 Task: Look for products in the category "Lager" from Foster's only.
Action: Mouse moved to (946, 355)
Screenshot: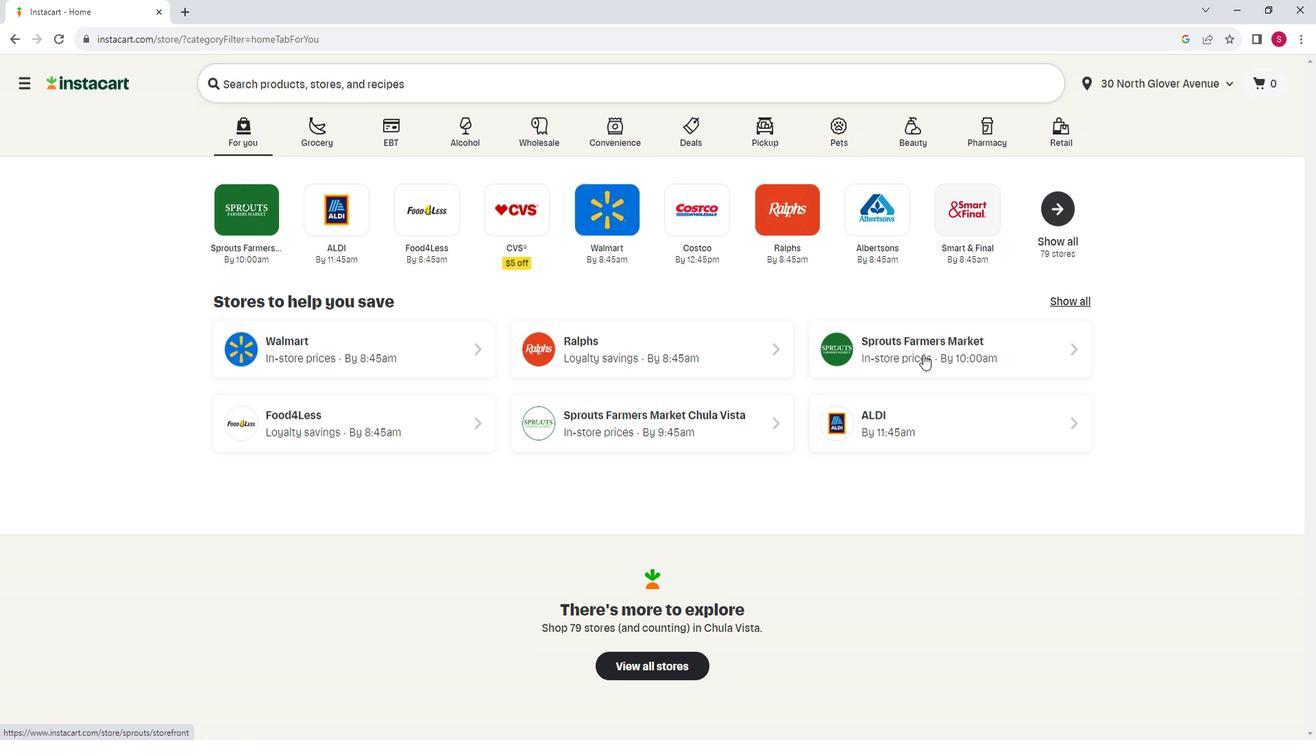 
Action: Mouse pressed left at (946, 355)
Screenshot: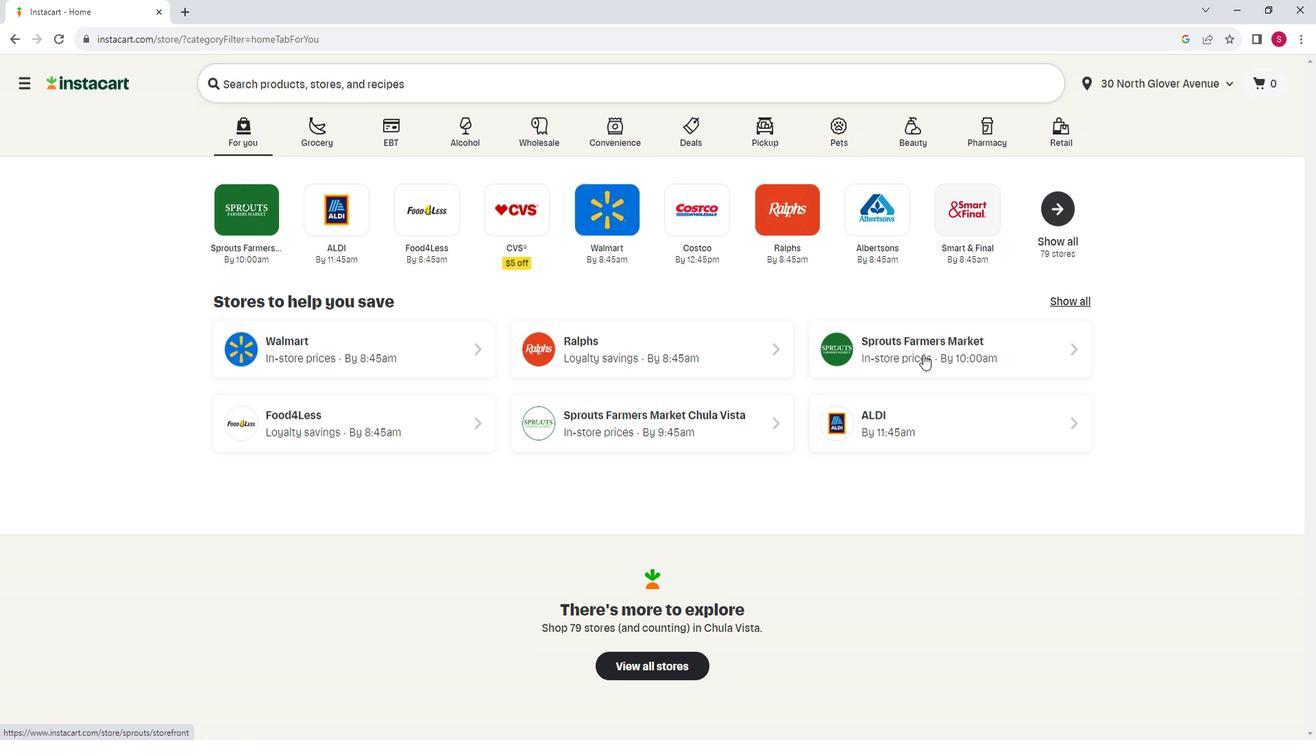 
Action: Mouse moved to (95, 523)
Screenshot: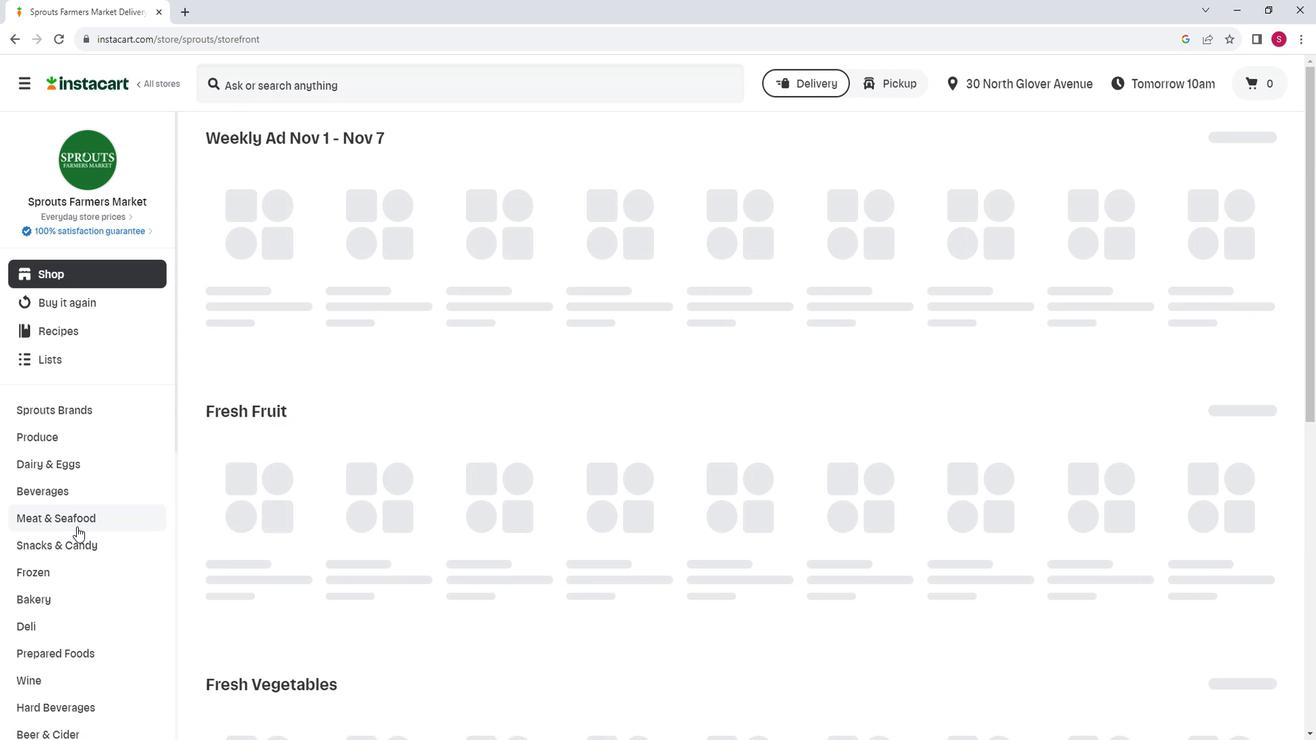 
Action: Mouse scrolled (95, 523) with delta (0, 0)
Screenshot: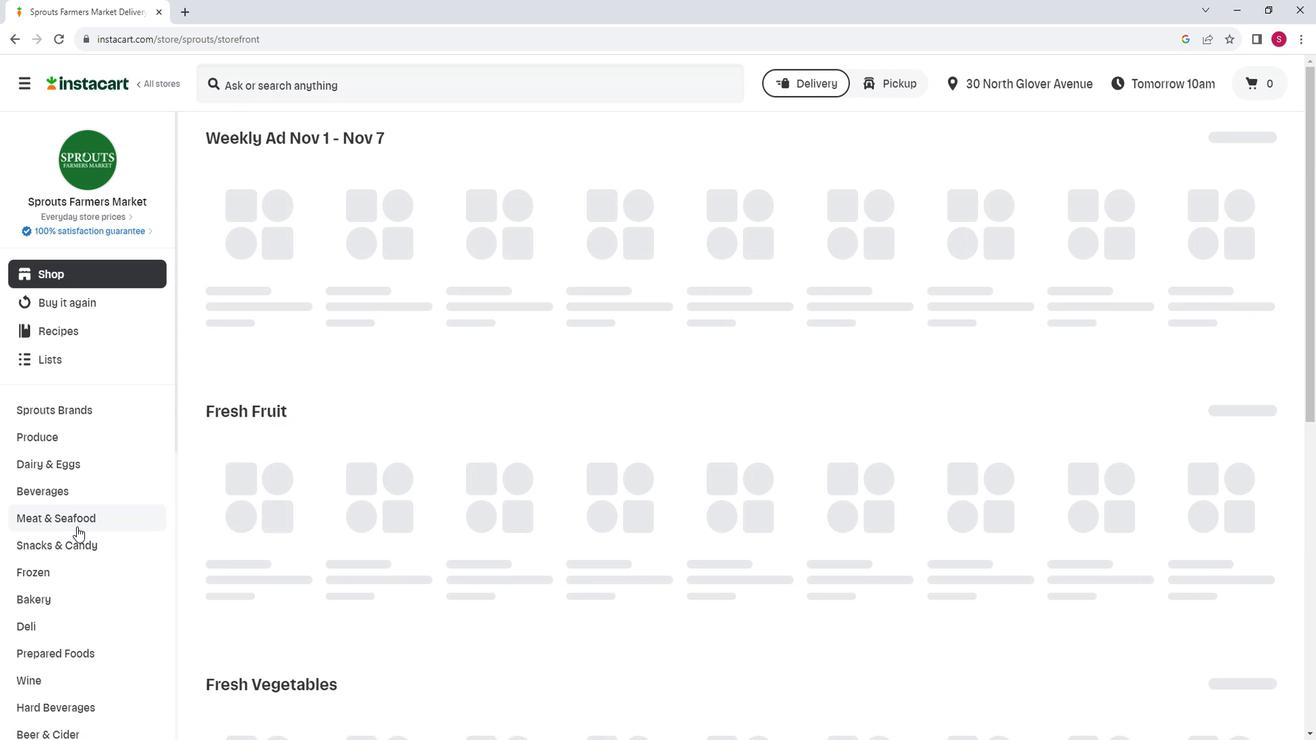 
Action: Mouse moved to (76, 652)
Screenshot: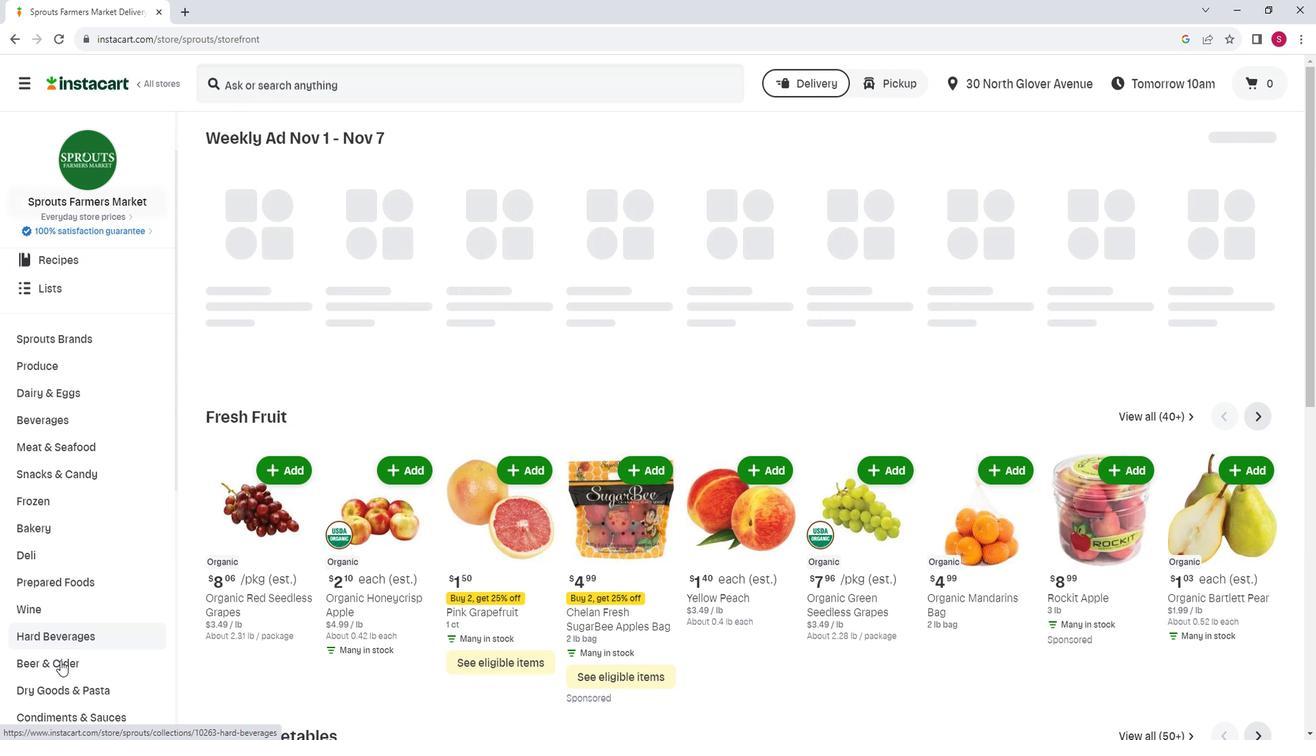 
Action: Mouse pressed left at (76, 652)
Screenshot: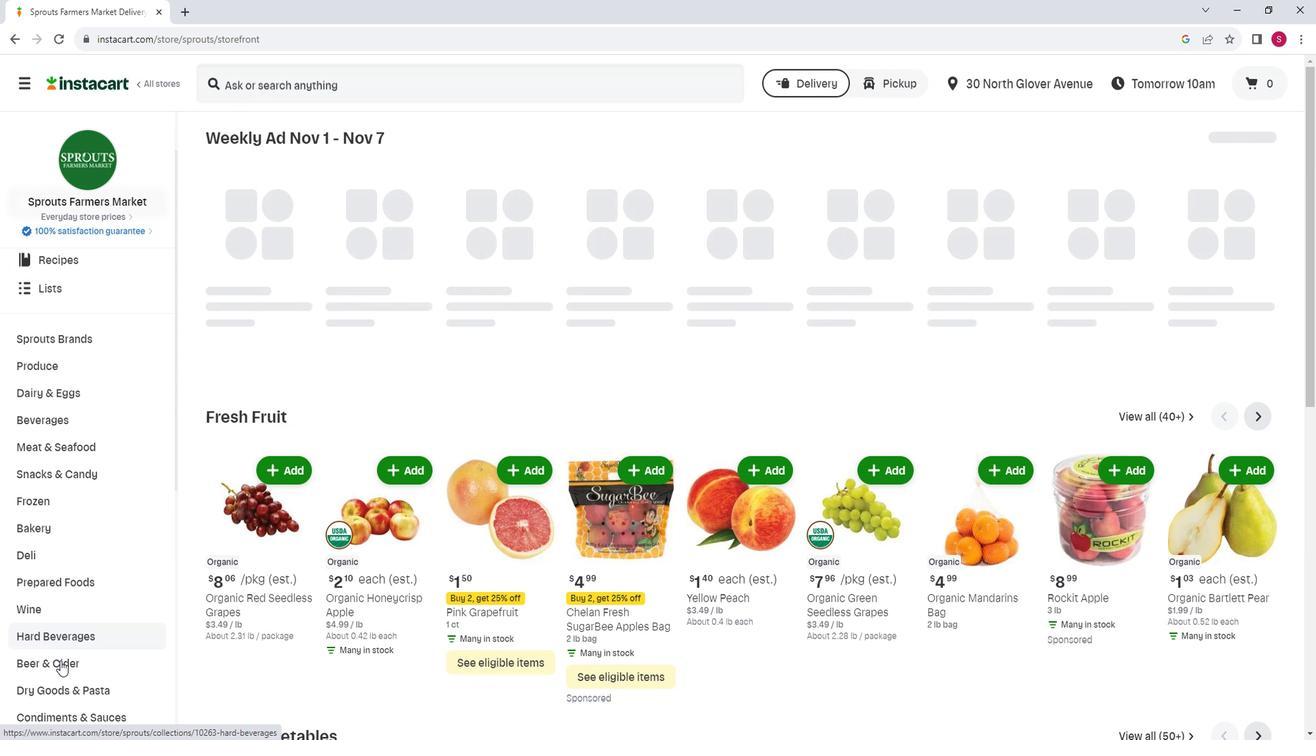 
Action: Mouse moved to (447, 189)
Screenshot: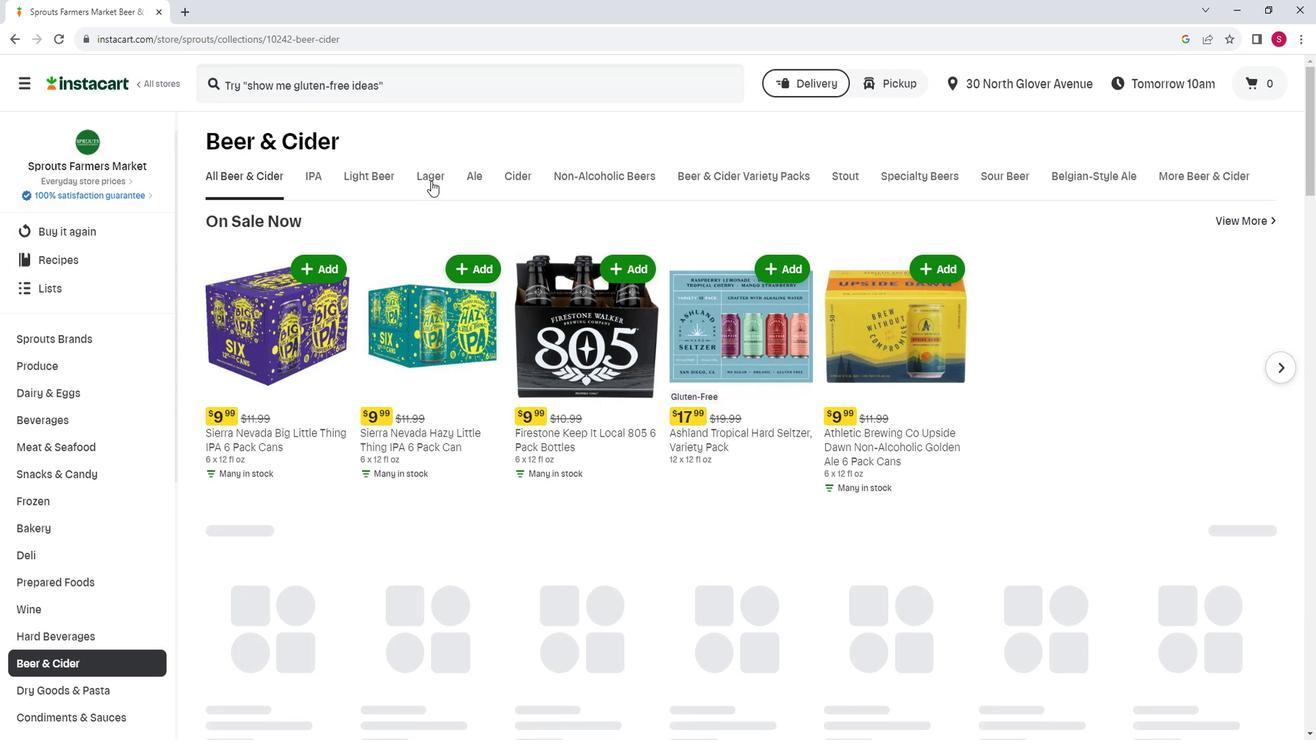 
Action: Mouse pressed left at (447, 189)
Screenshot: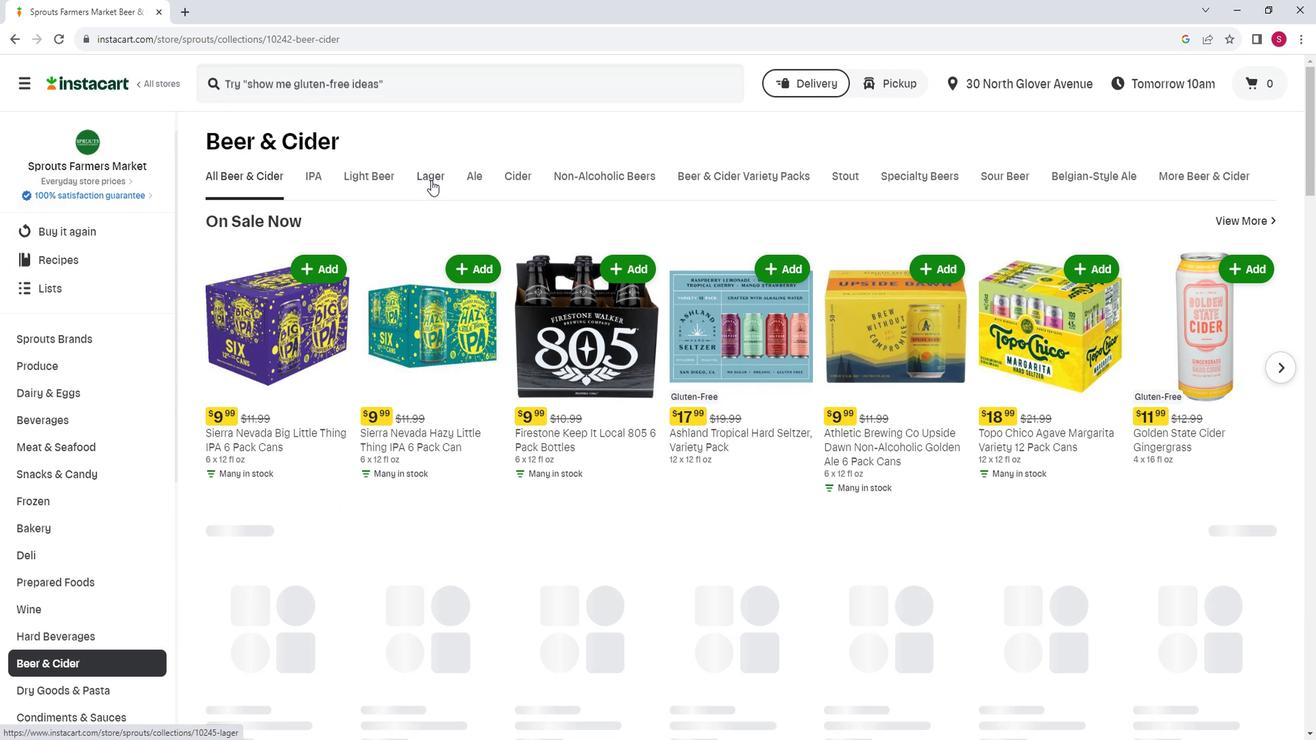 
Action: Mouse moved to (345, 235)
Screenshot: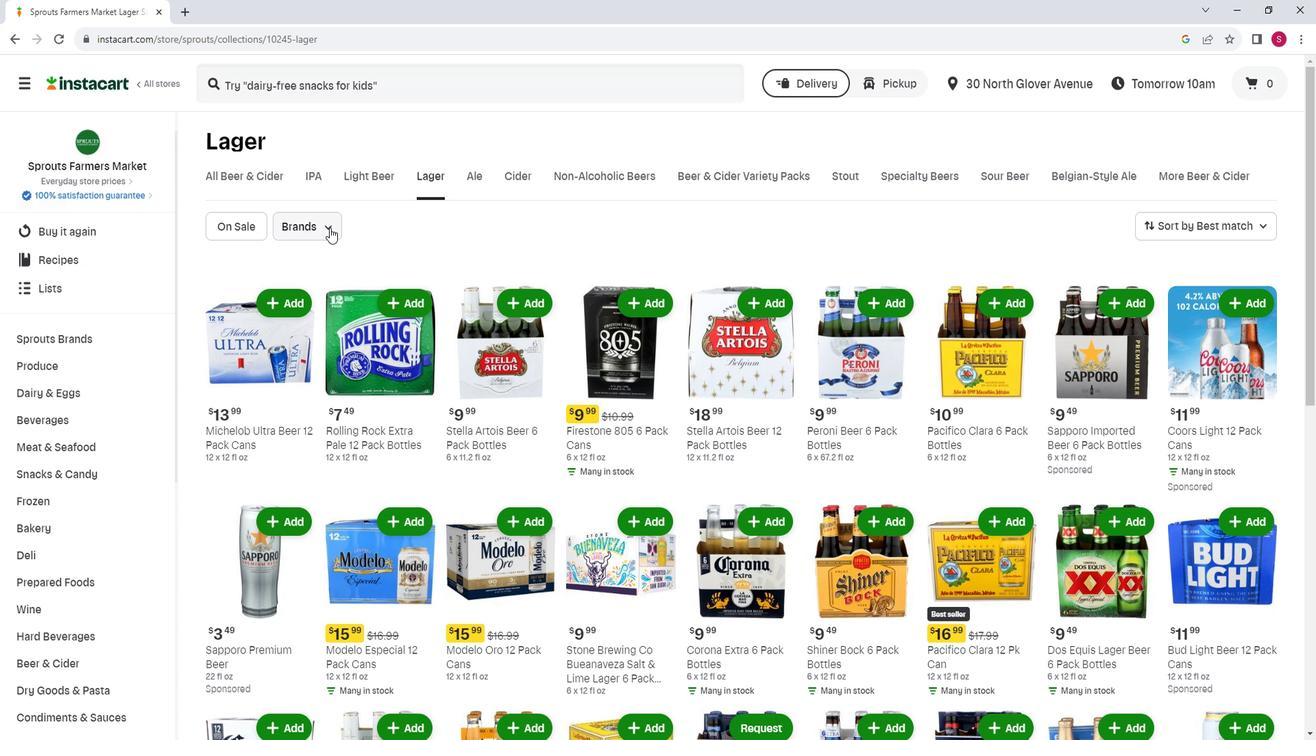 
Action: Mouse pressed left at (345, 235)
Screenshot: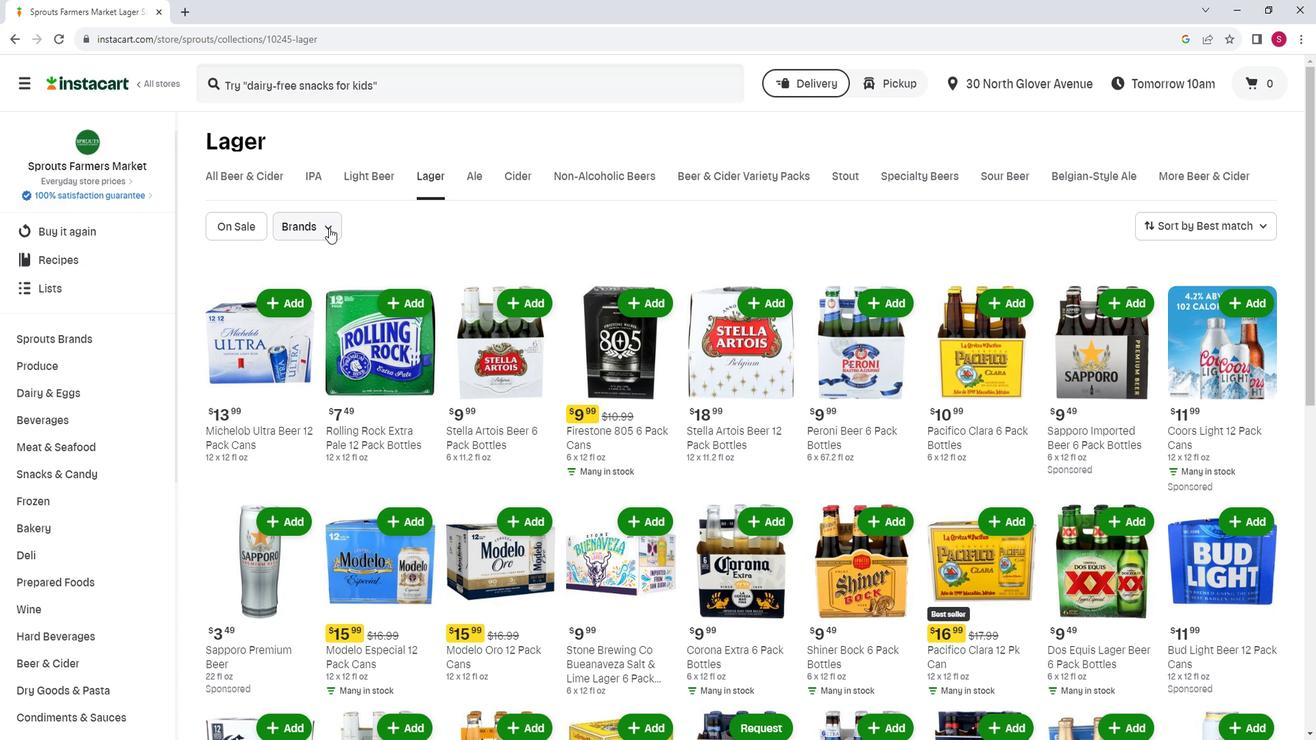 
Action: Mouse moved to (367, 287)
Screenshot: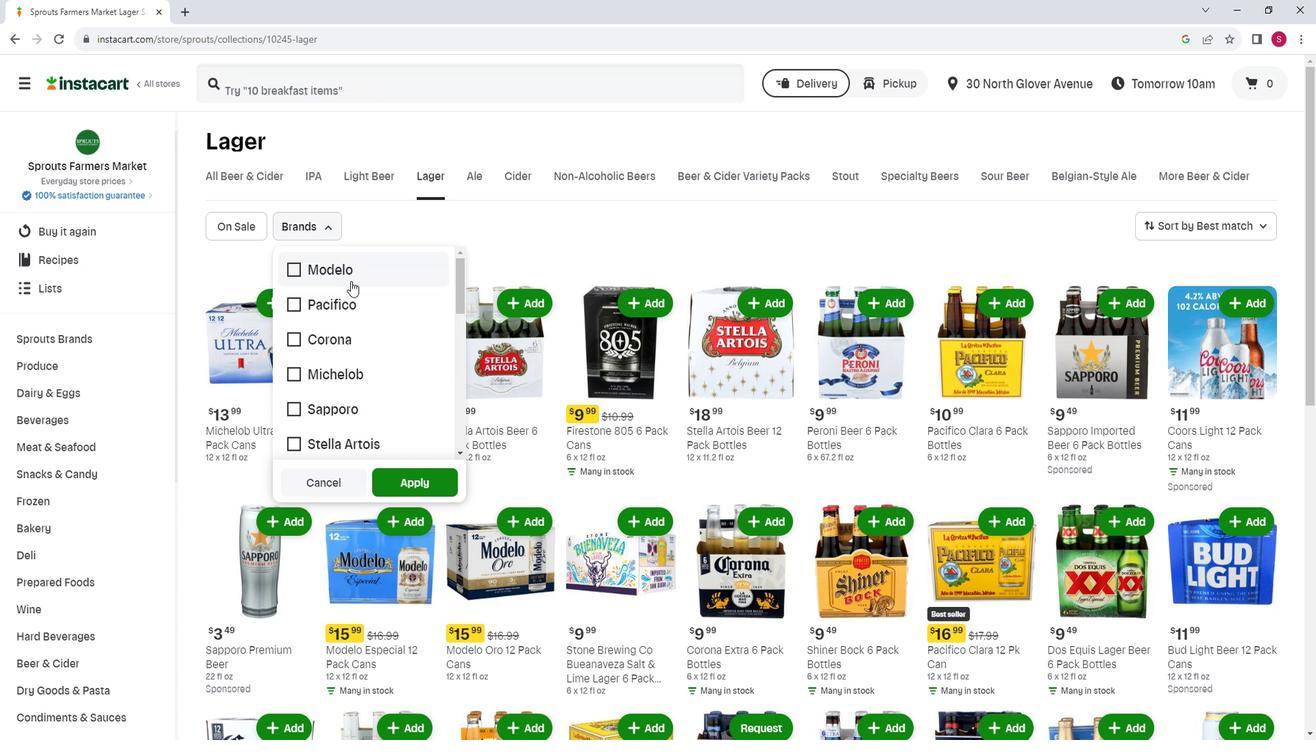 
Action: Mouse scrolled (367, 286) with delta (0, 0)
Screenshot: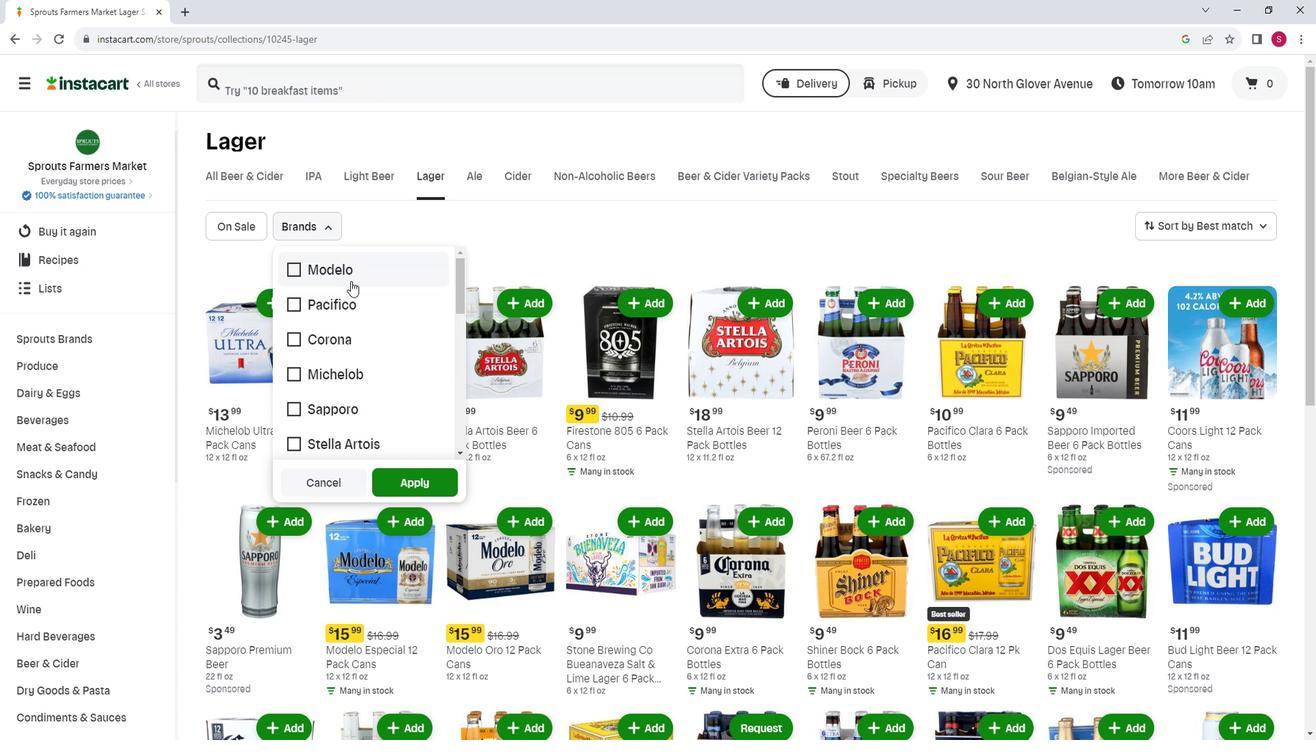 
Action: Mouse moved to (368, 288)
Screenshot: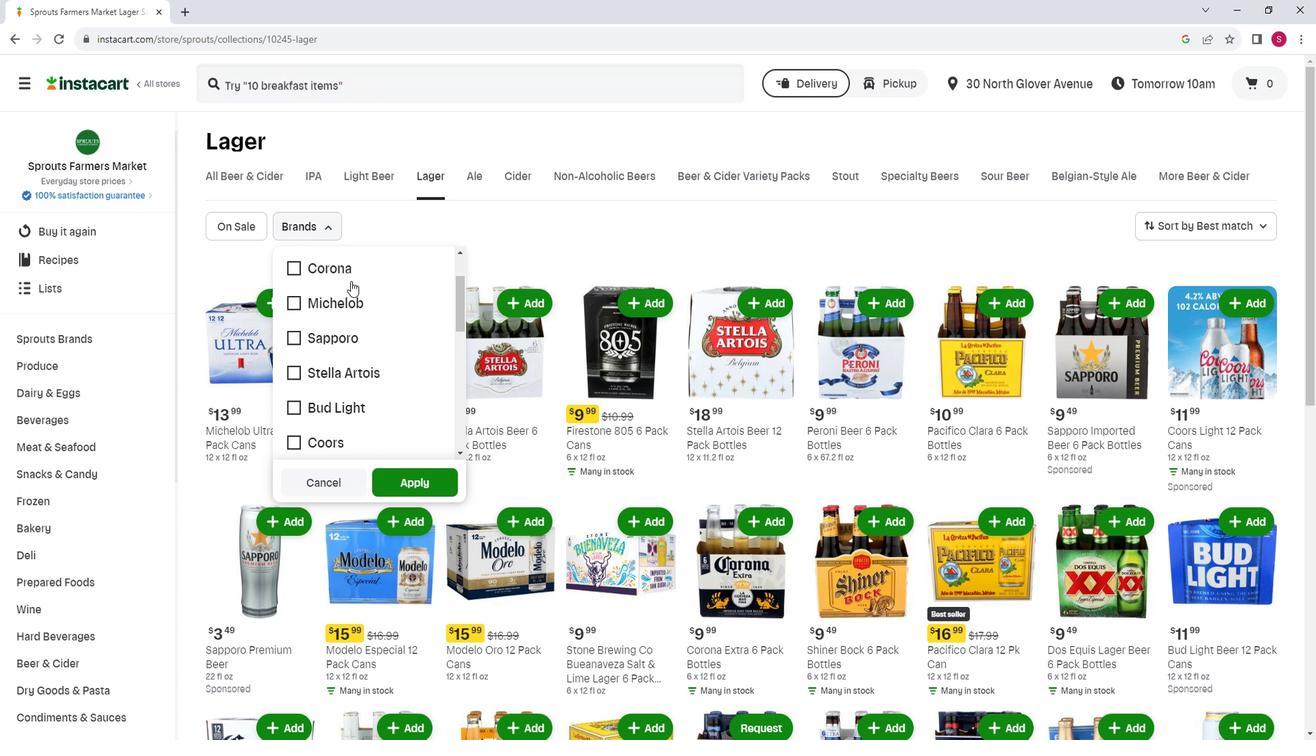 
Action: Mouse scrolled (368, 288) with delta (0, 0)
Screenshot: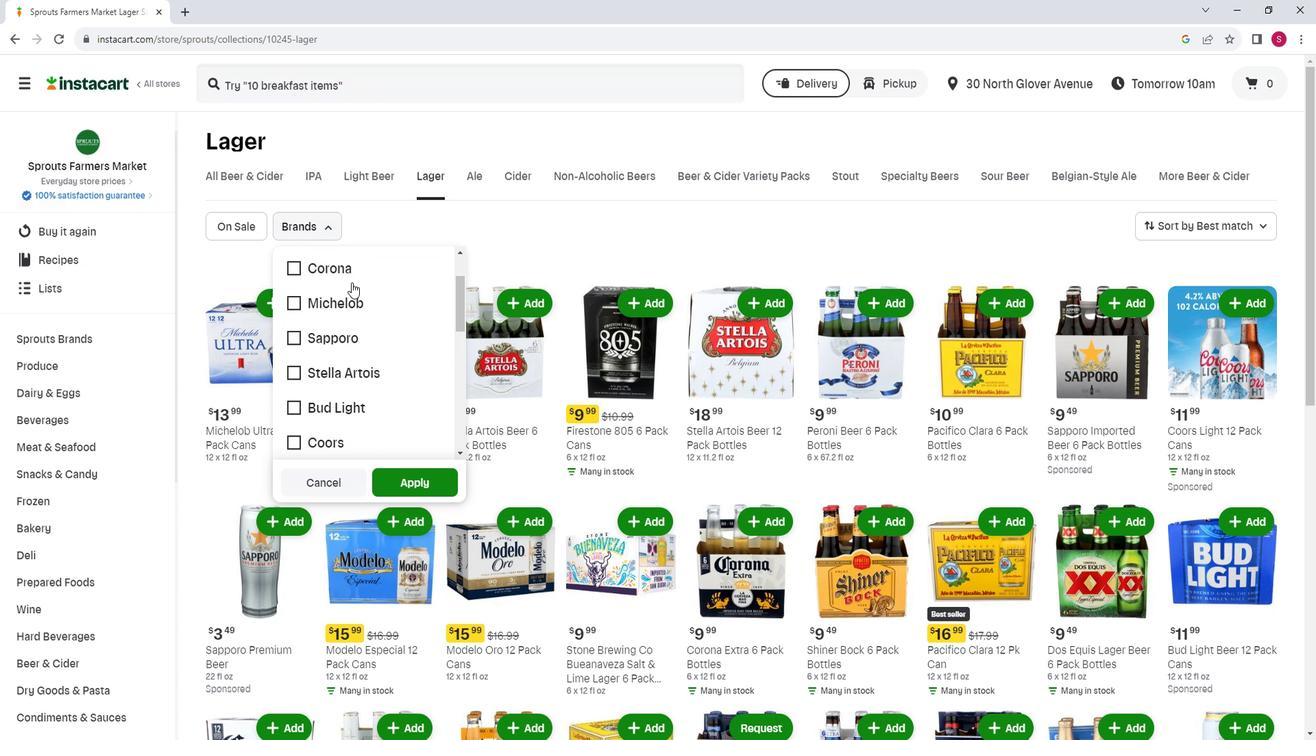 
Action: Mouse scrolled (368, 288) with delta (0, 0)
Screenshot: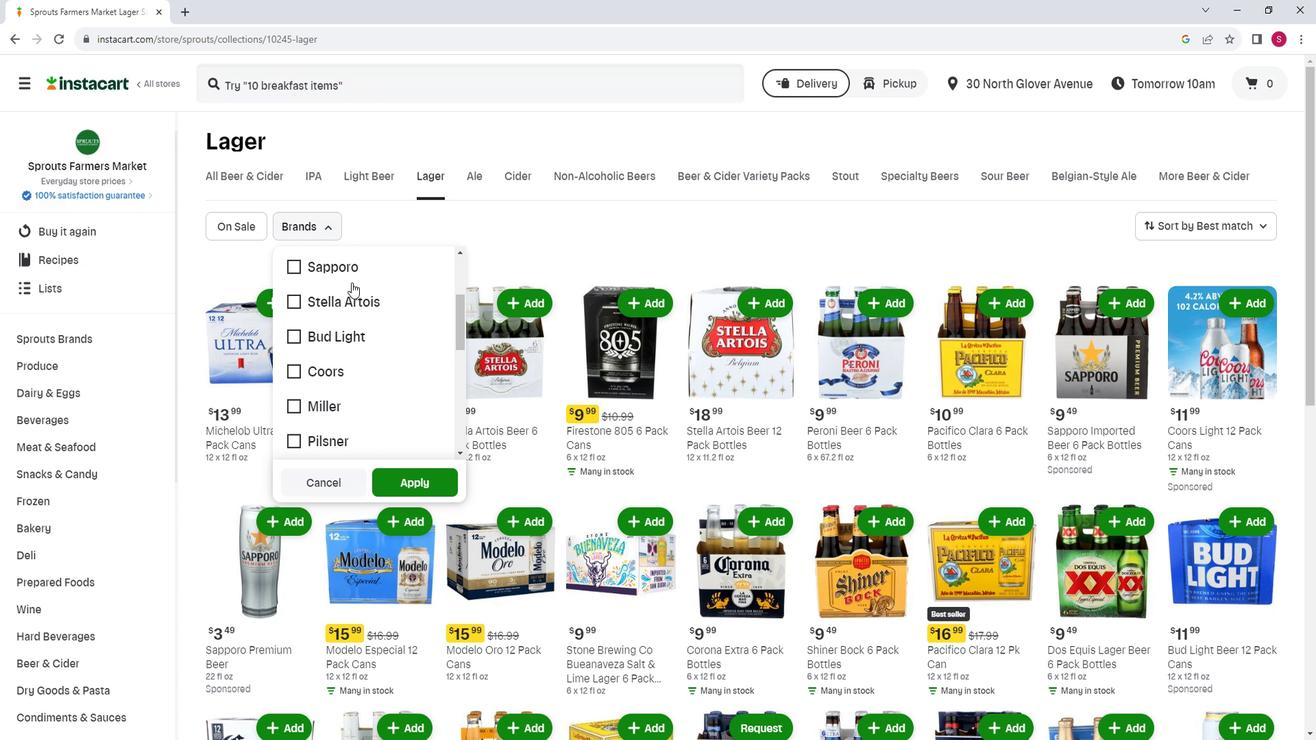 
Action: Mouse scrolled (368, 288) with delta (0, 0)
Screenshot: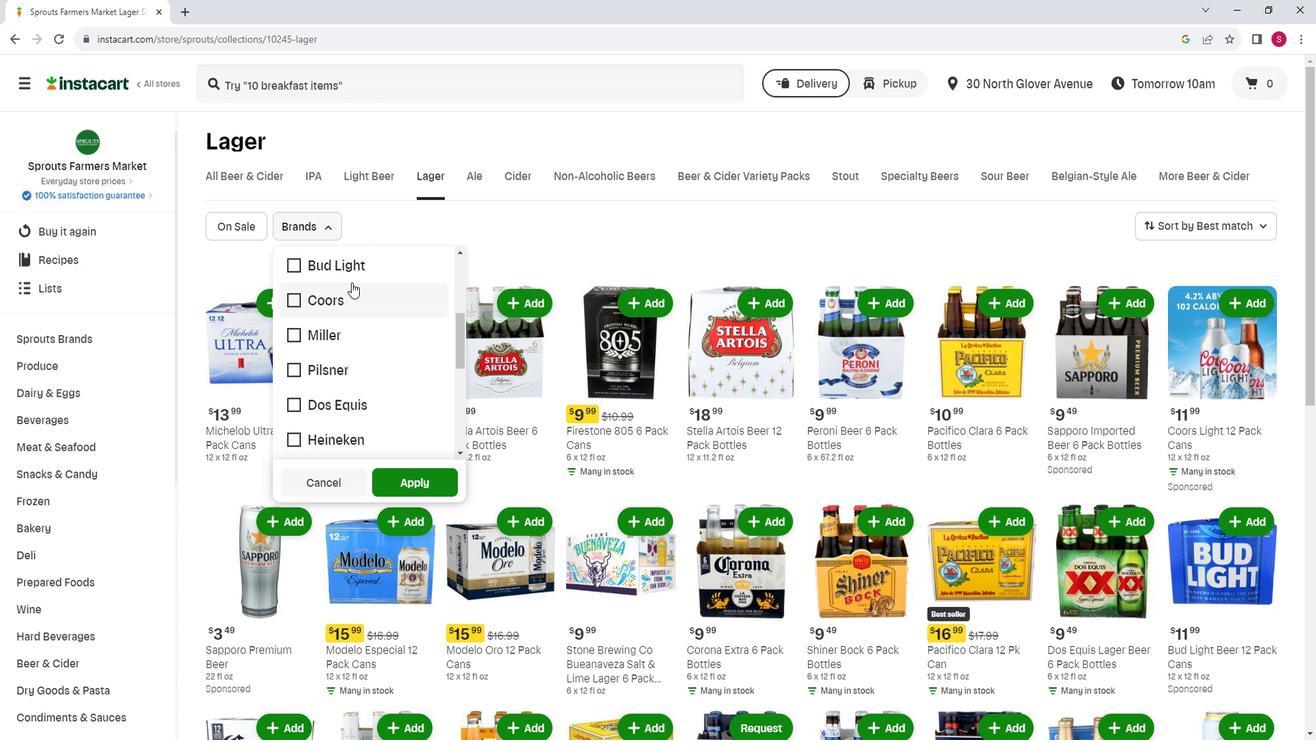 
Action: Mouse scrolled (368, 288) with delta (0, 0)
Screenshot: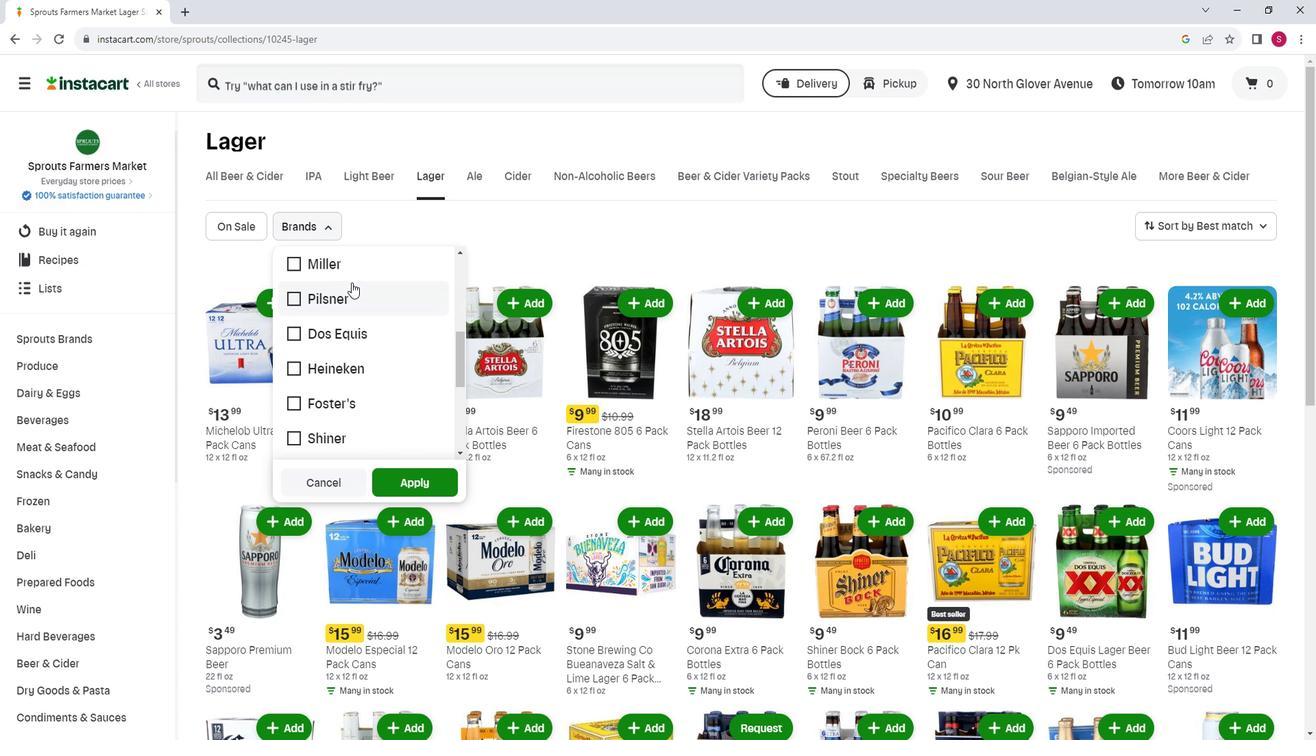 
Action: Mouse moved to (375, 337)
Screenshot: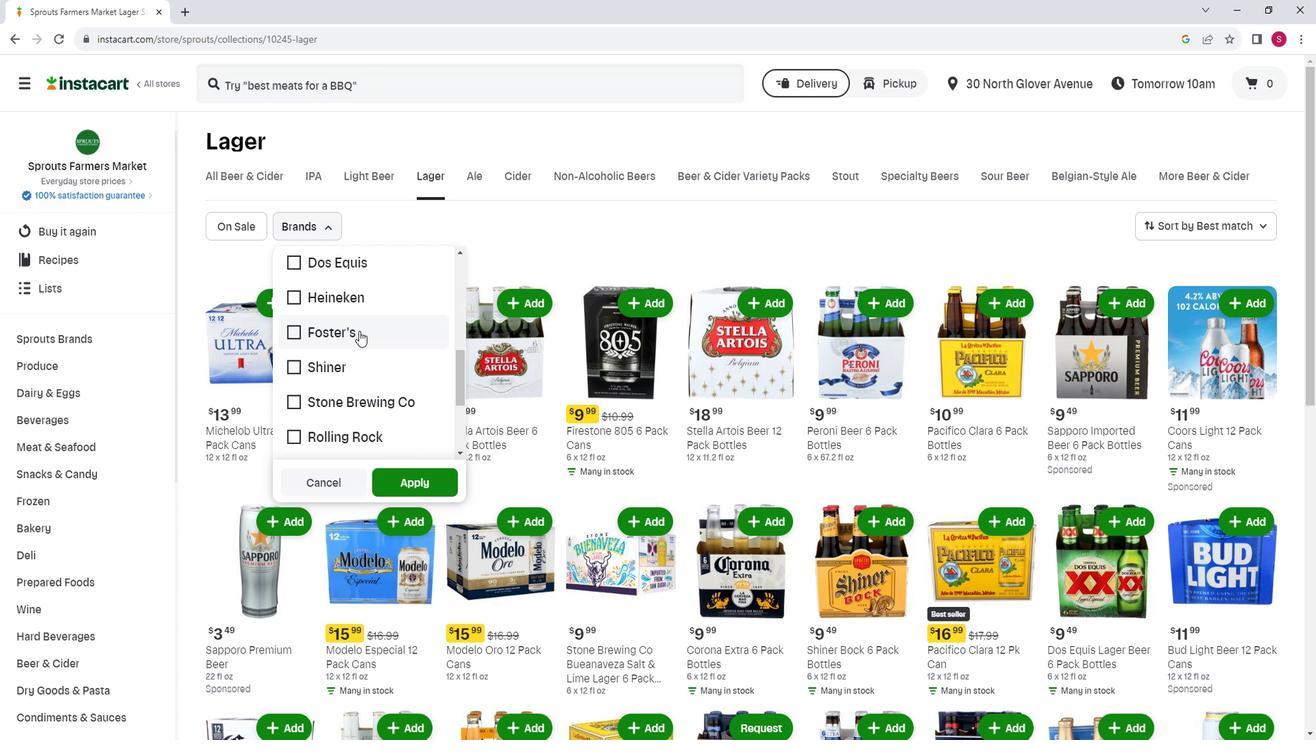 
Action: Mouse pressed left at (375, 337)
Screenshot: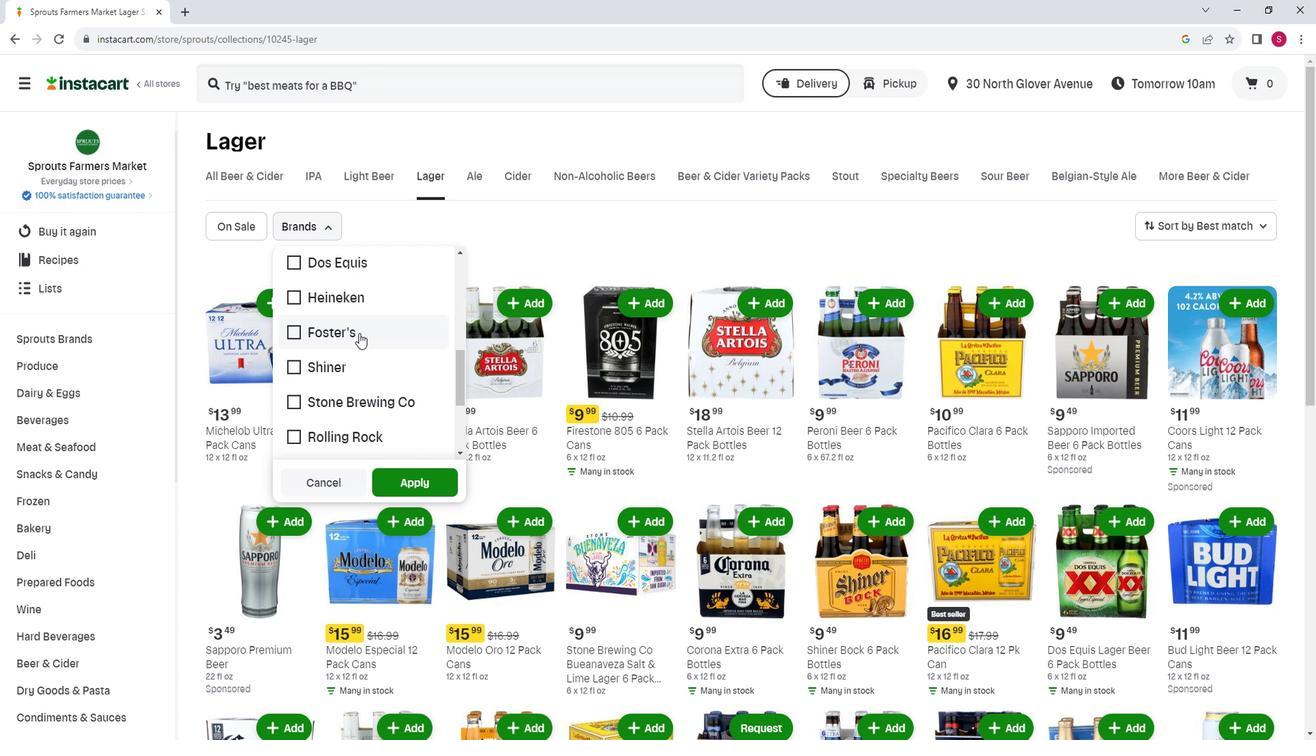 
Action: Mouse moved to (423, 480)
Screenshot: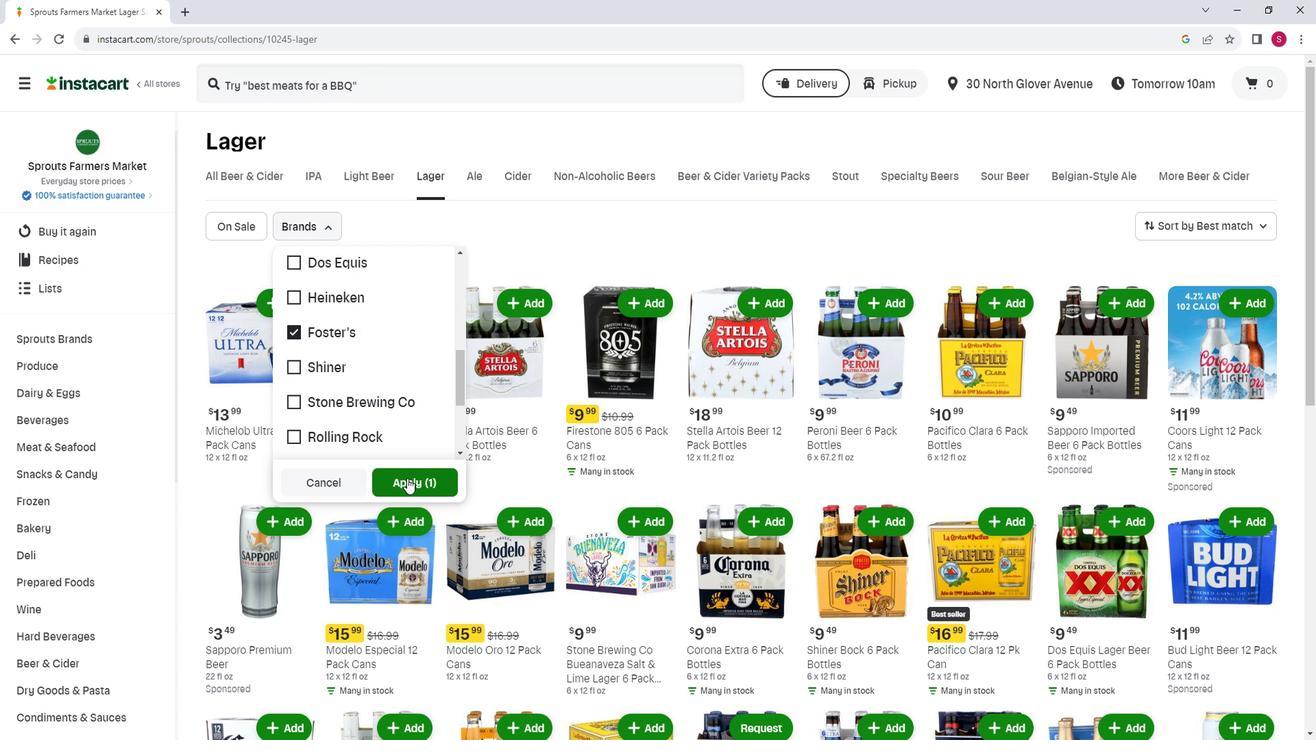 
Action: Mouse pressed left at (423, 480)
Screenshot: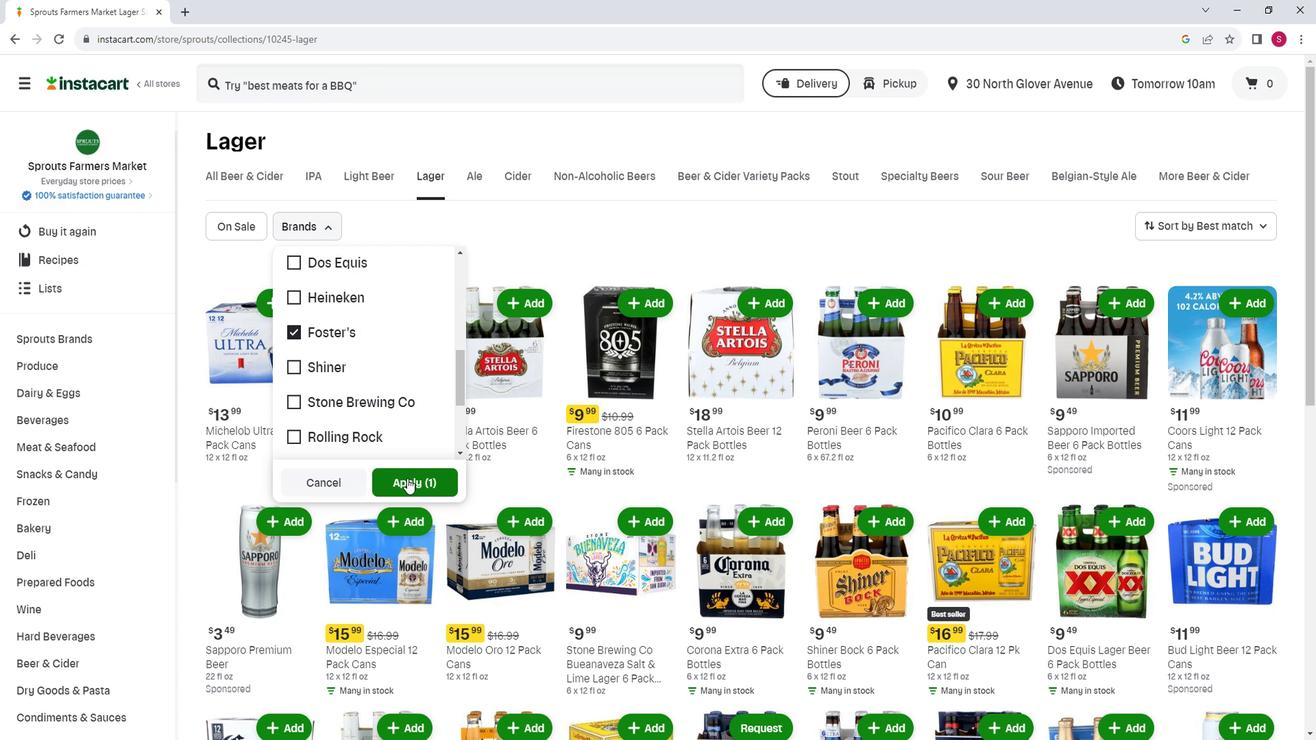 
Action: Mouse moved to (793, 334)
Screenshot: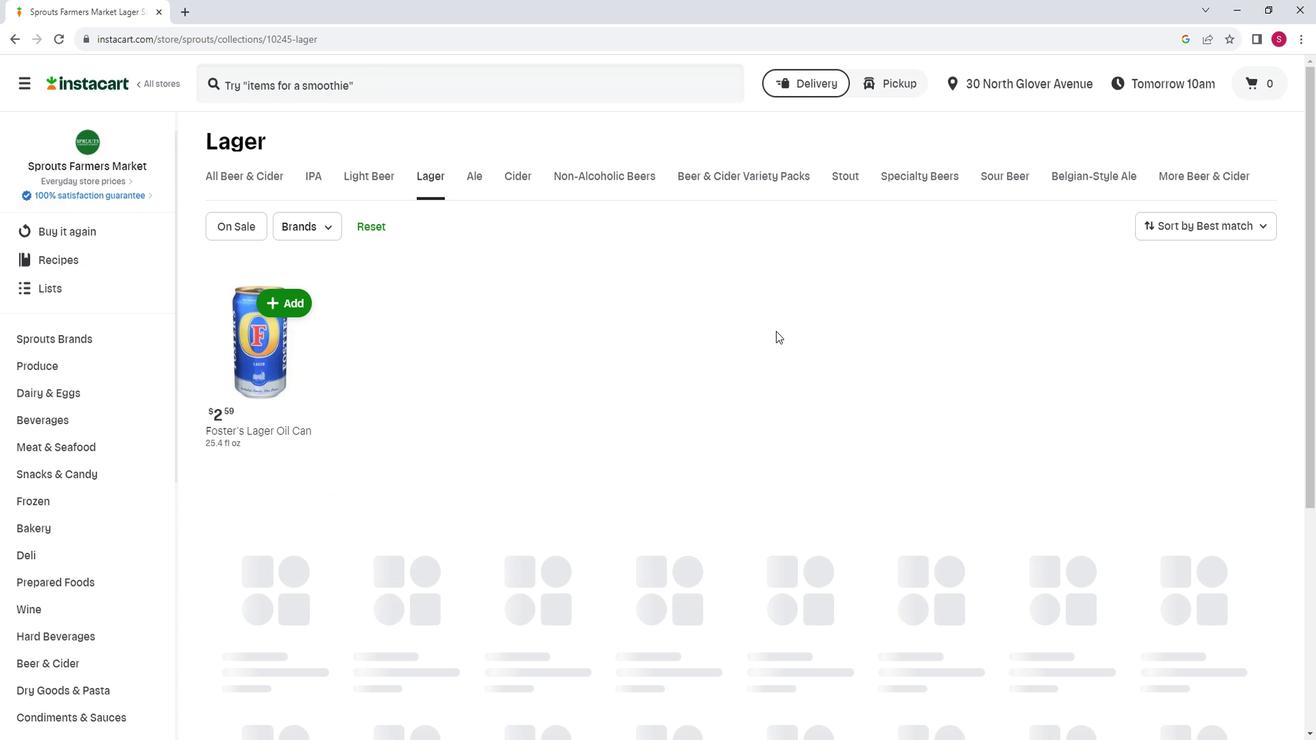 
